 Task: Create a due date automation trigger when advanced on, 2 working days before a card is due add content with a description containing resume at 11:00 AM.
Action: Mouse moved to (900, 248)
Screenshot: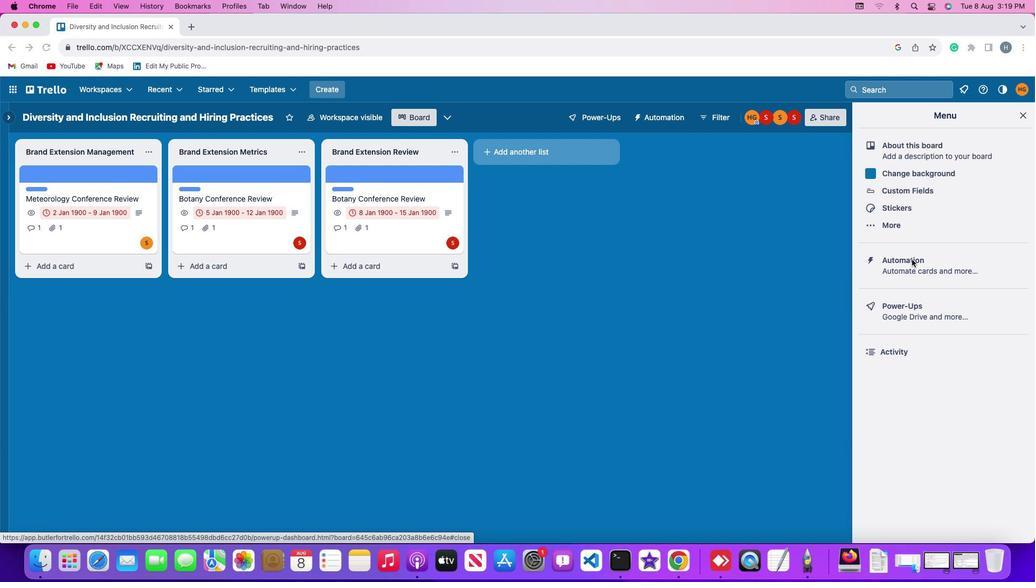 
Action: Mouse pressed left at (900, 248)
Screenshot: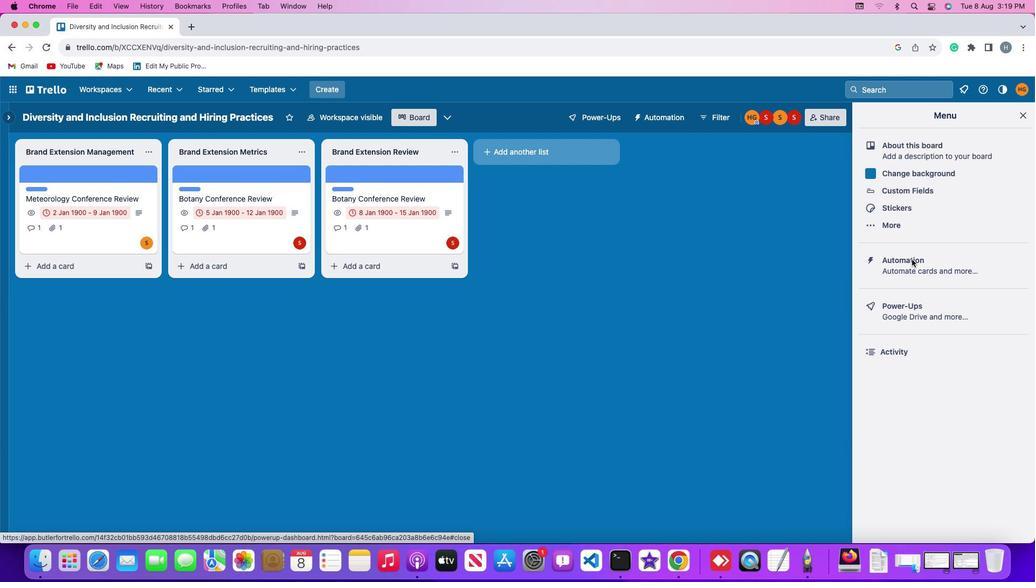 
Action: Mouse pressed left at (900, 248)
Screenshot: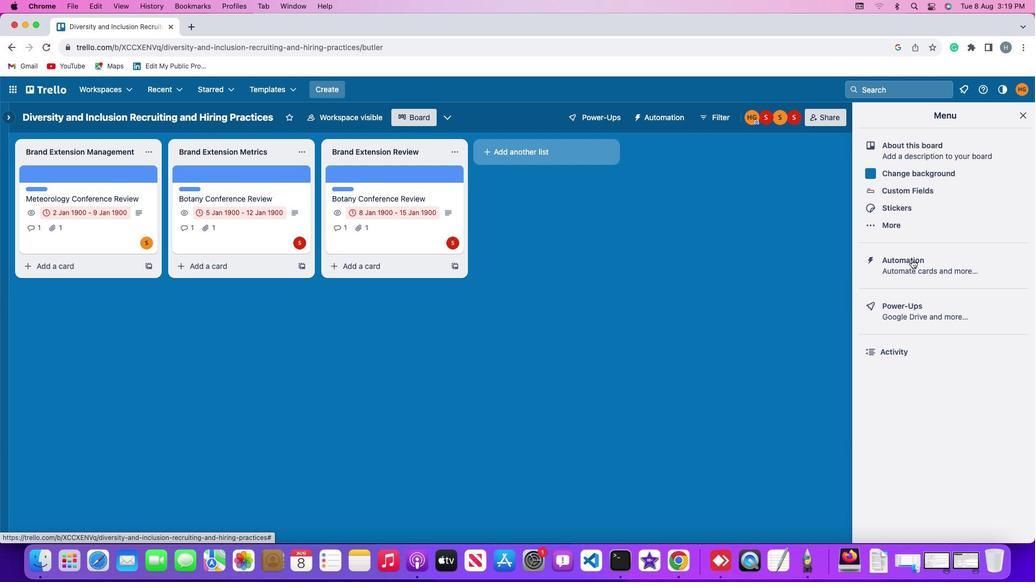 
Action: Mouse moved to (54, 248)
Screenshot: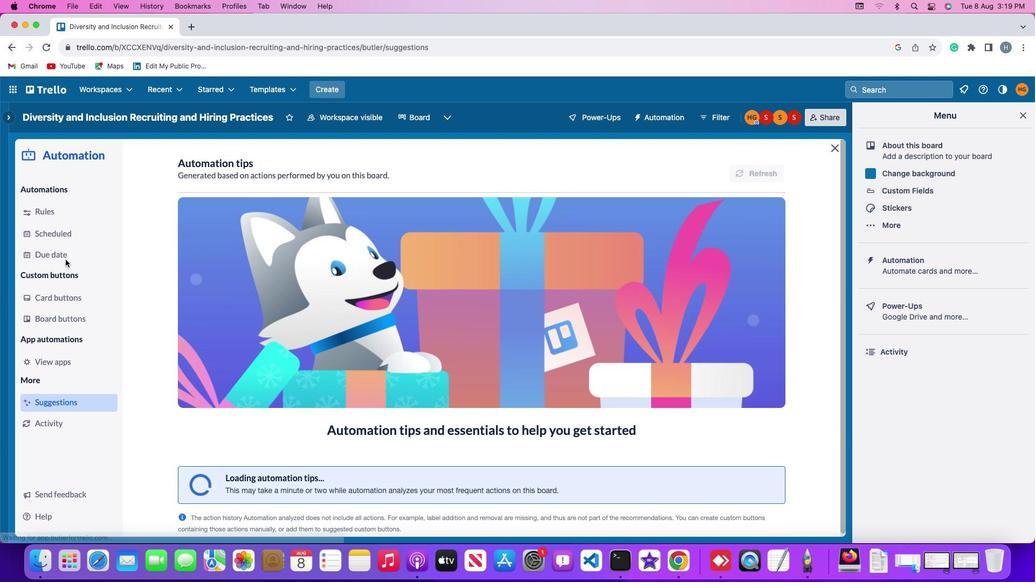 
Action: Mouse pressed left at (54, 248)
Screenshot: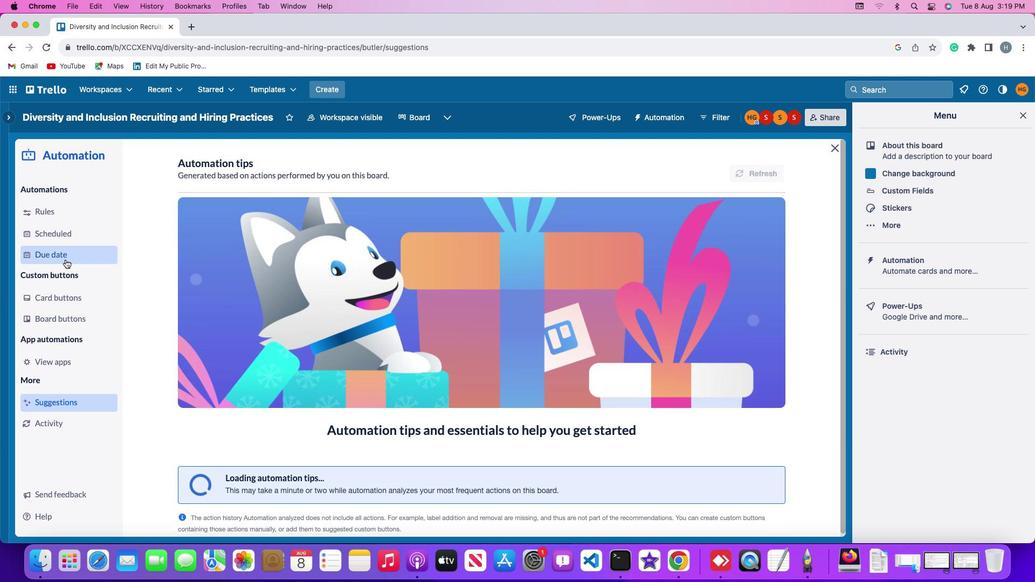 
Action: Mouse moved to (709, 155)
Screenshot: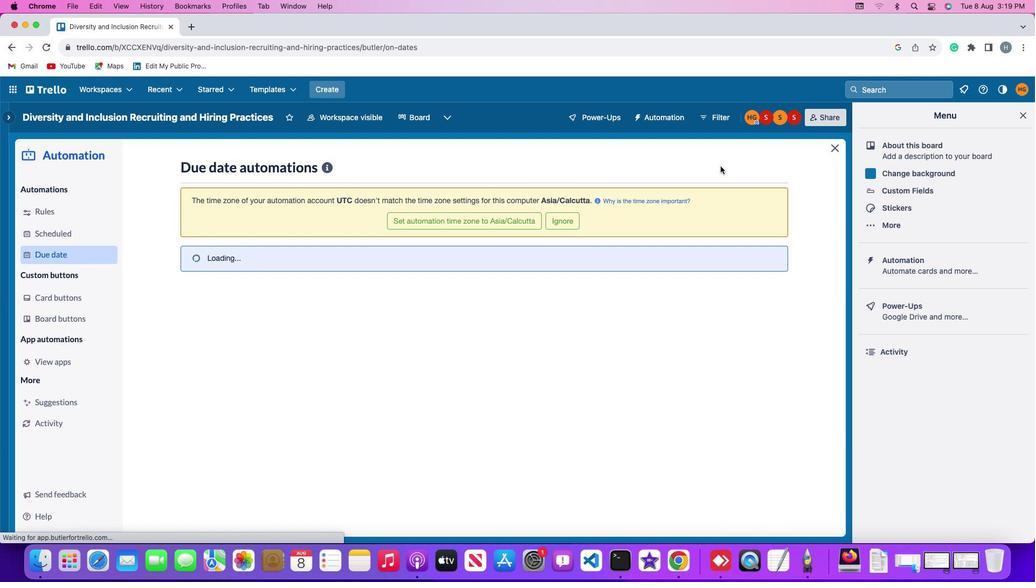 
Action: Mouse pressed left at (709, 155)
Screenshot: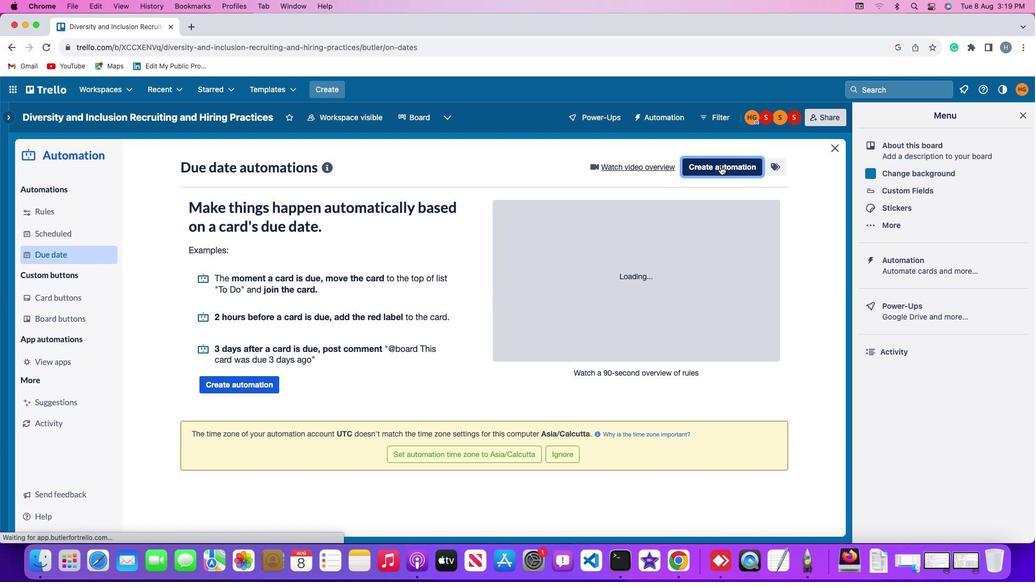 
Action: Mouse moved to (238, 256)
Screenshot: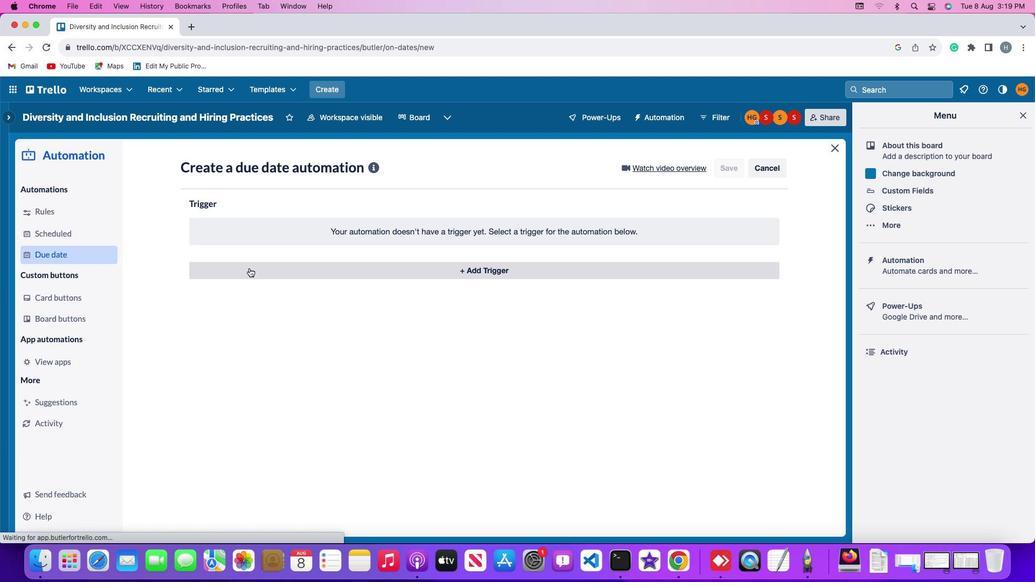 
Action: Mouse pressed left at (238, 256)
Screenshot: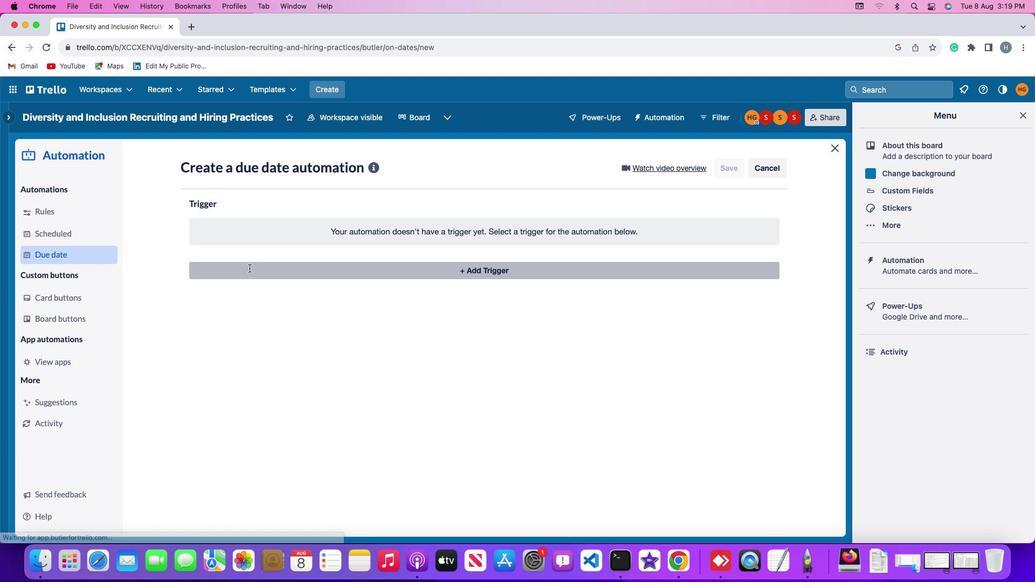 
Action: Mouse moved to (201, 426)
Screenshot: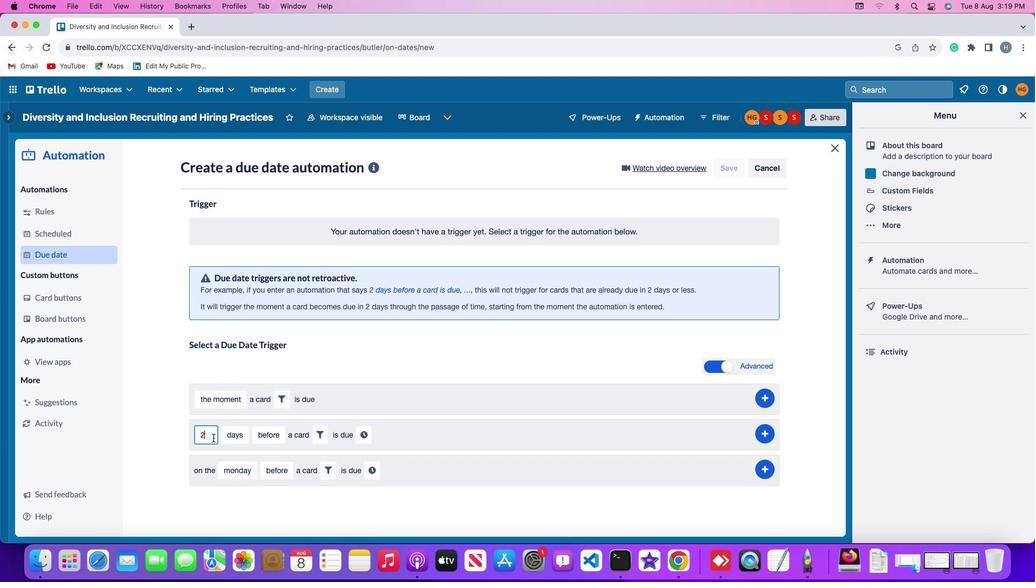 
Action: Mouse pressed left at (201, 426)
Screenshot: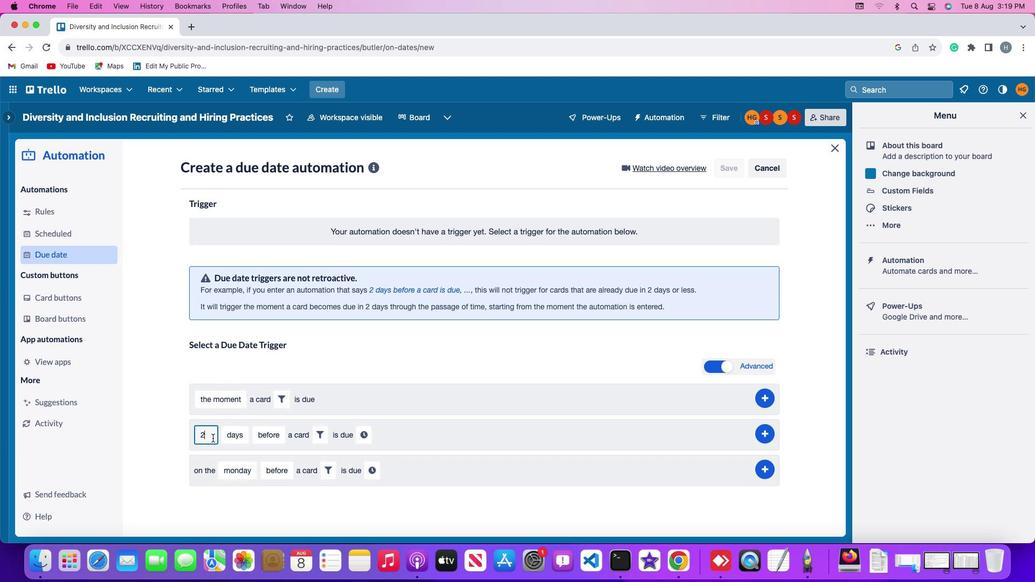 
Action: Mouse moved to (201, 425)
Screenshot: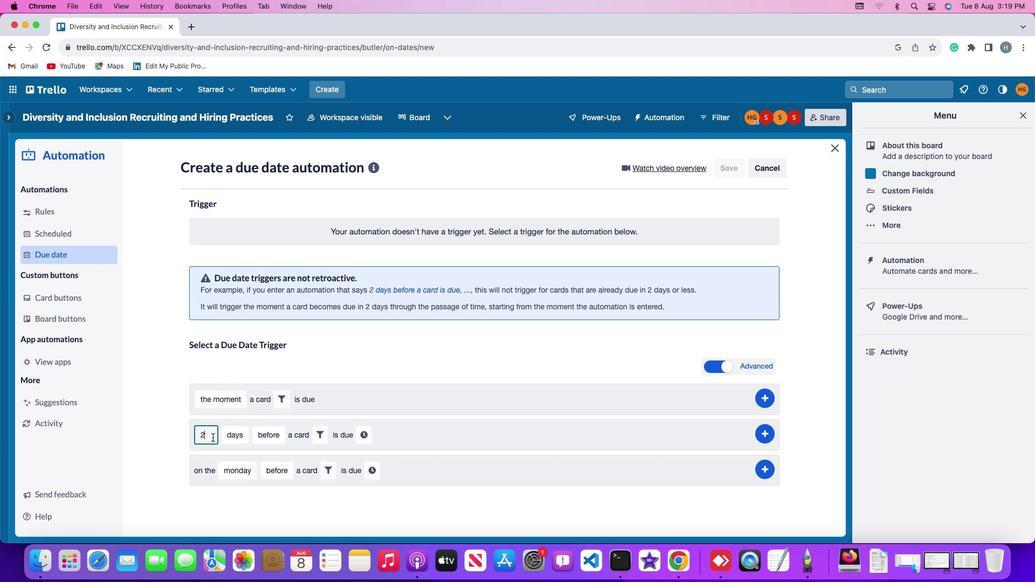 
Action: Key pressed Key.backspace'2'
Screenshot: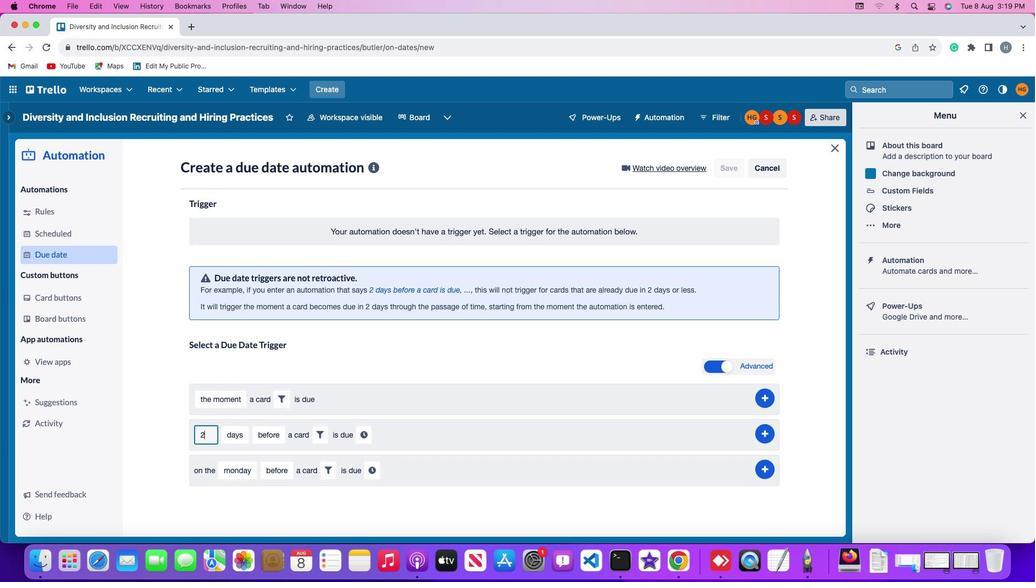 
Action: Mouse moved to (222, 424)
Screenshot: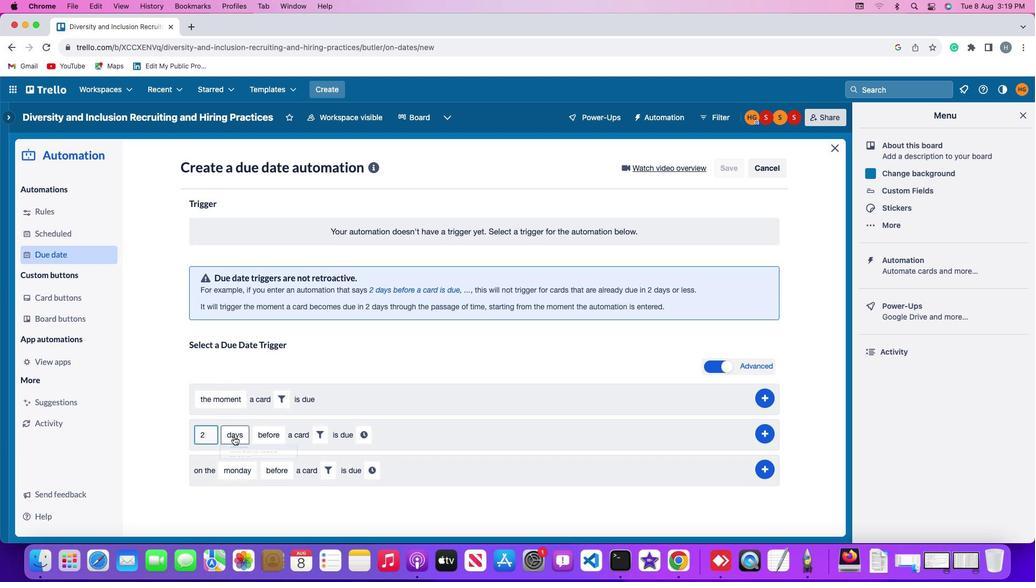 
Action: Mouse pressed left at (222, 424)
Screenshot: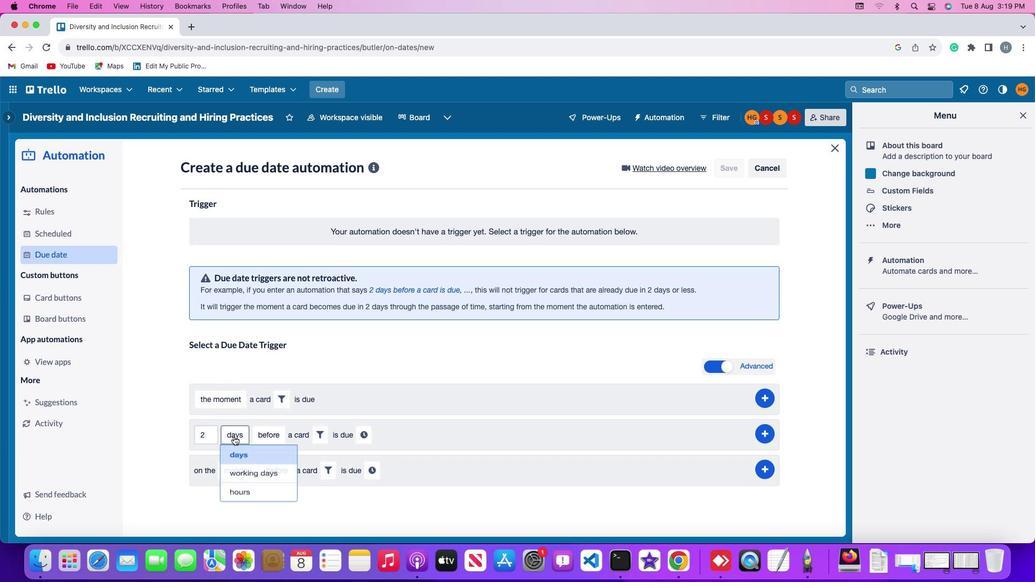 
Action: Mouse moved to (231, 464)
Screenshot: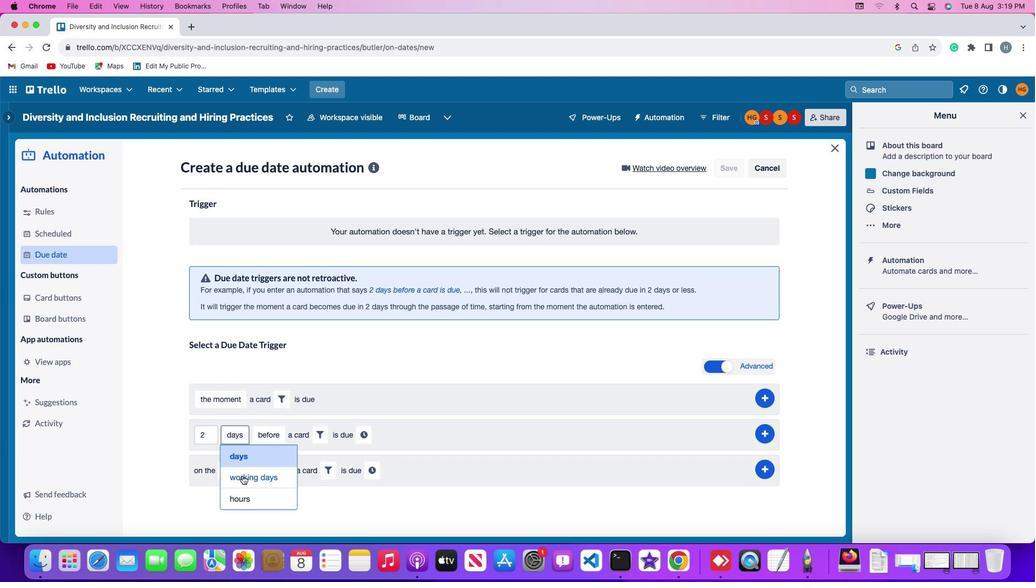 
Action: Mouse pressed left at (231, 464)
Screenshot: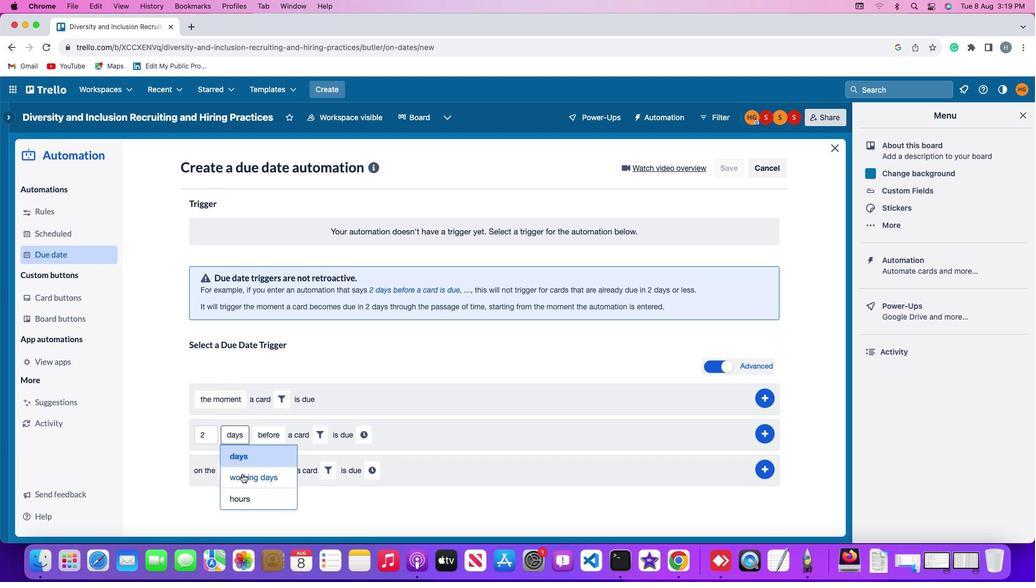 
Action: Mouse moved to (290, 423)
Screenshot: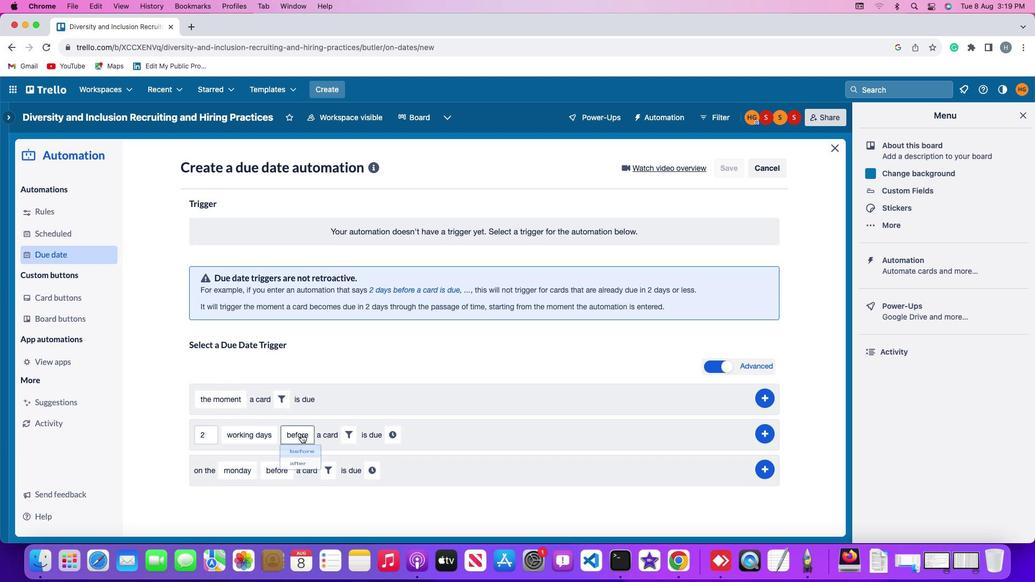
Action: Mouse pressed left at (290, 423)
Screenshot: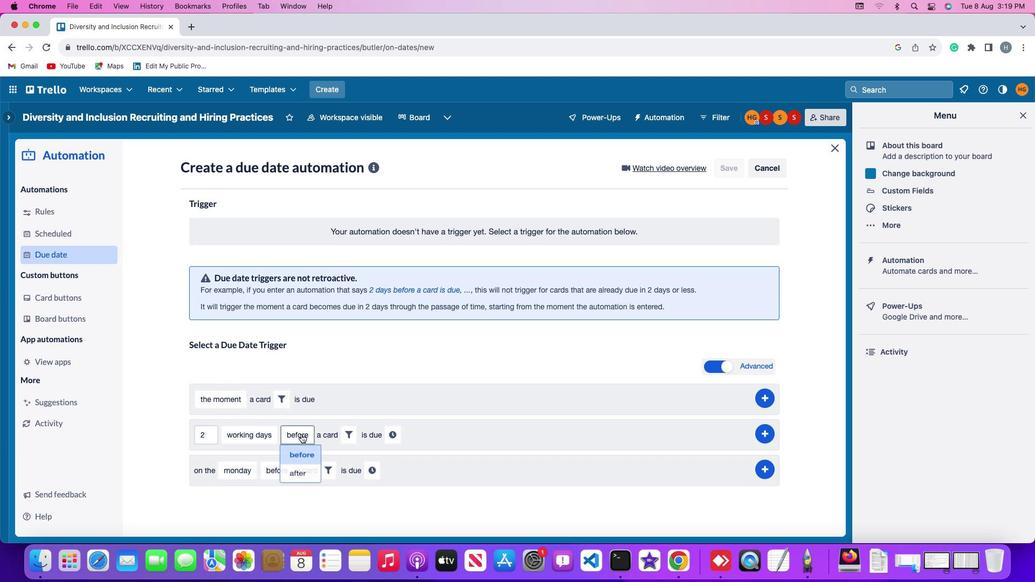 
Action: Mouse moved to (285, 445)
Screenshot: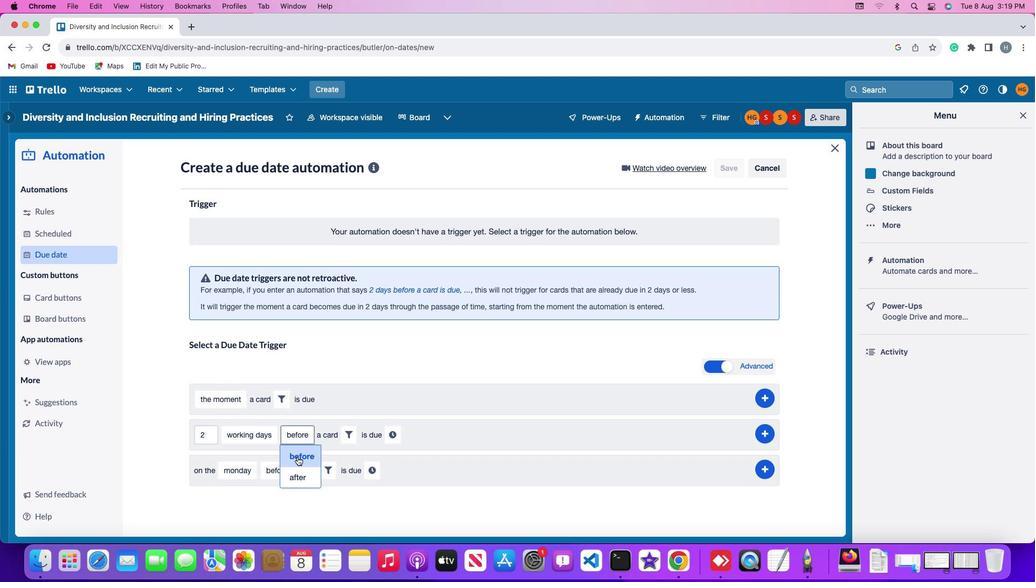 
Action: Mouse pressed left at (285, 445)
Screenshot: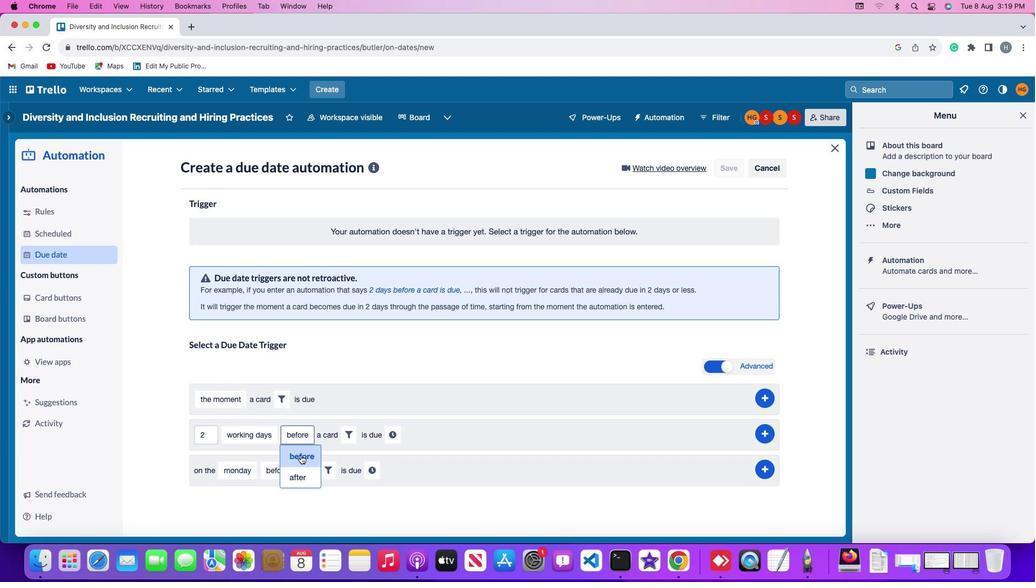 
Action: Mouse moved to (342, 425)
Screenshot: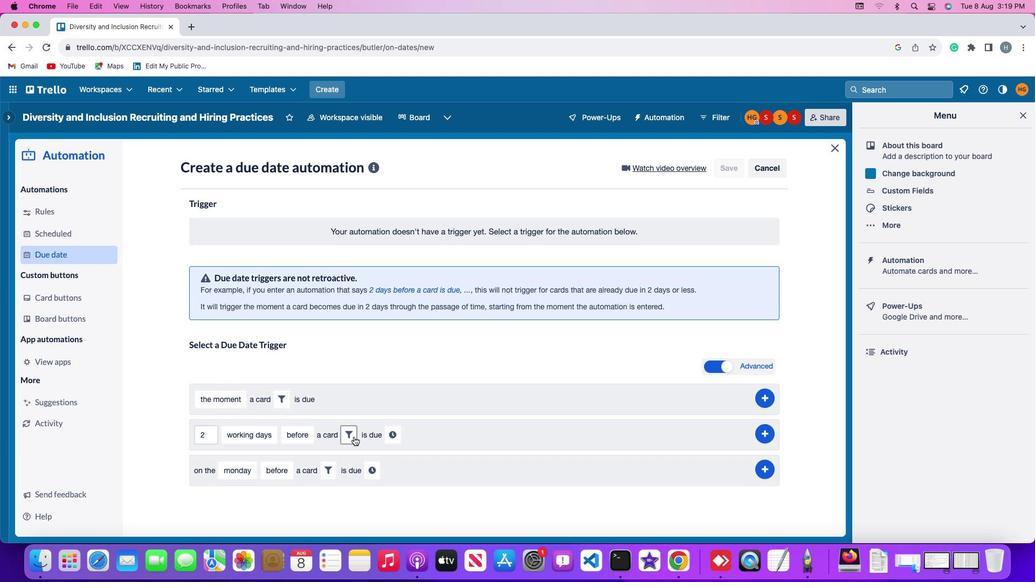 
Action: Mouse pressed left at (342, 425)
Screenshot: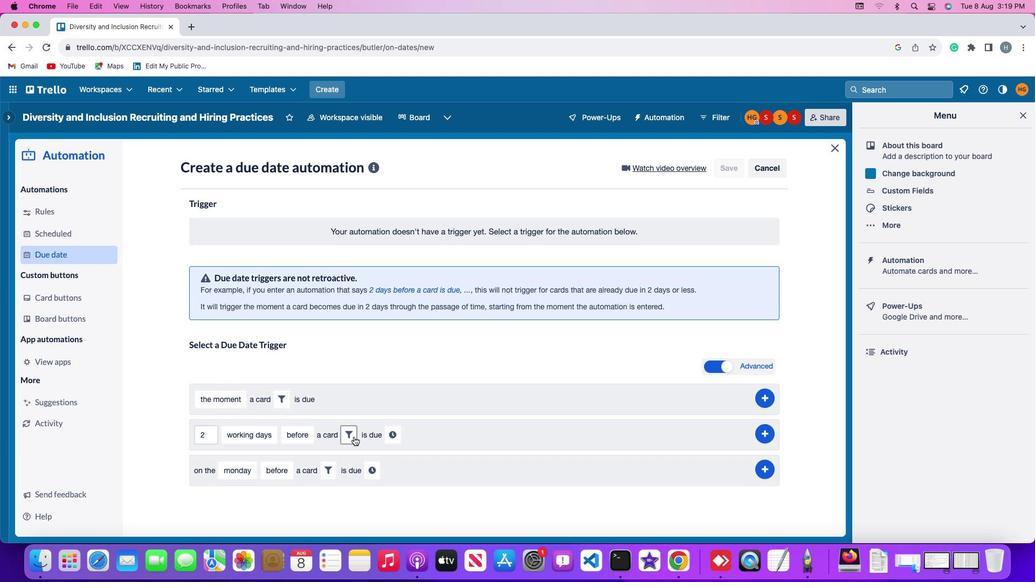 
Action: Mouse moved to (477, 456)
Screenshot: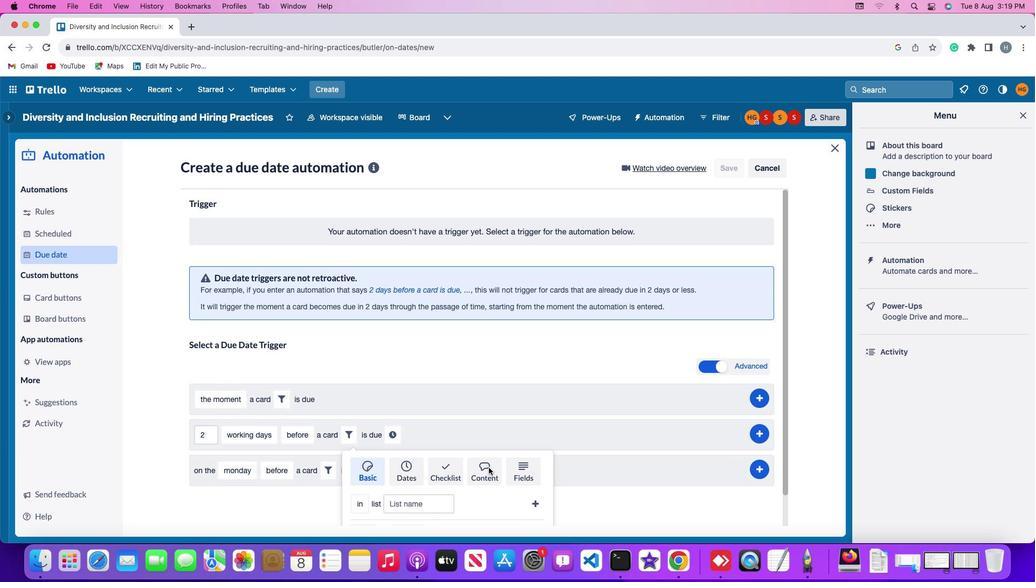 
Action: Mouse pressed left at (477, 456)
Screenshot: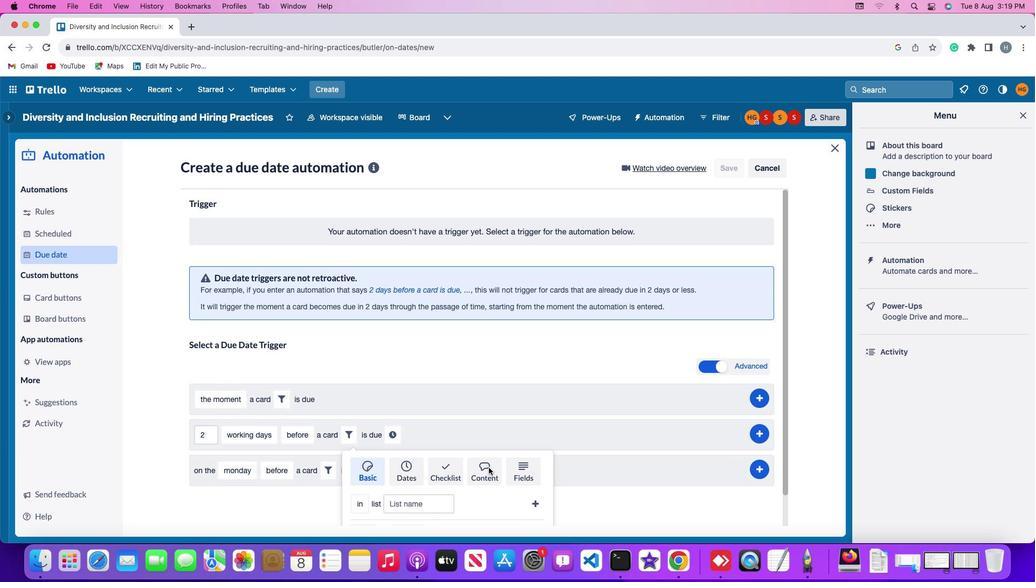 
Action: Mouse moved to (378, 491)
Screenshot: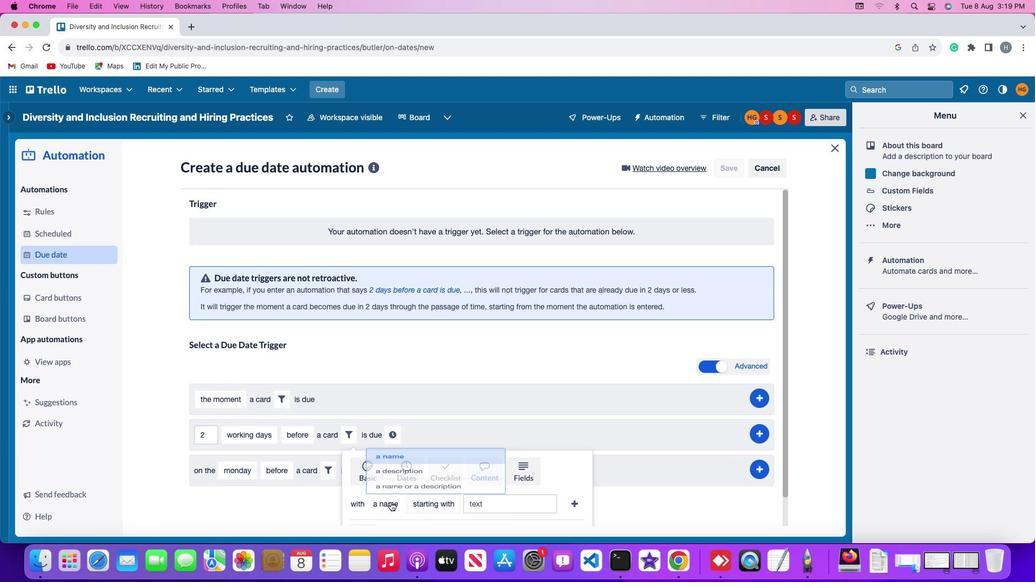 
Action: Mouse pressed left at (378, 491)
Screenshot: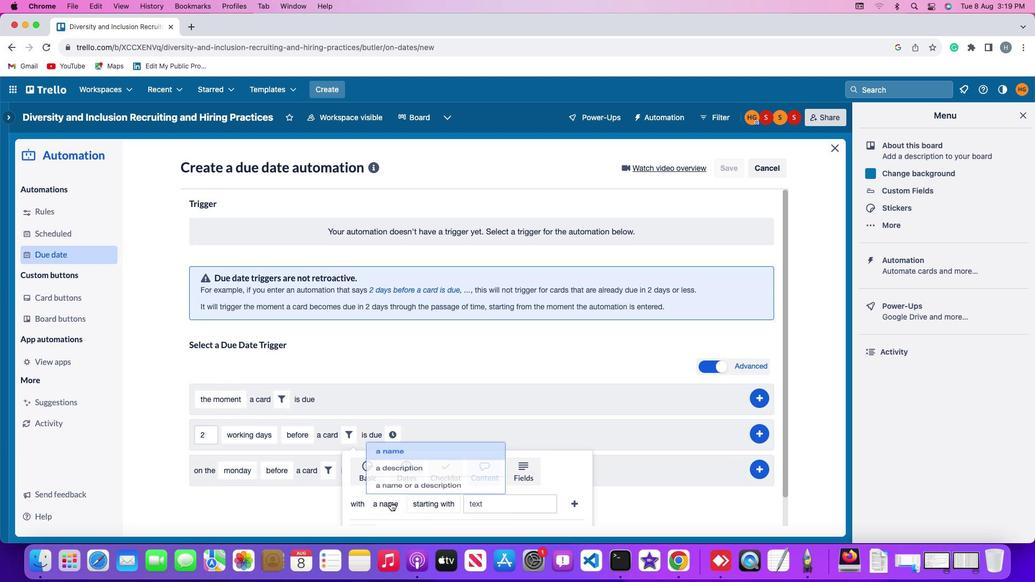 
Action: Mouse moved to (377, 453)
Screenshot: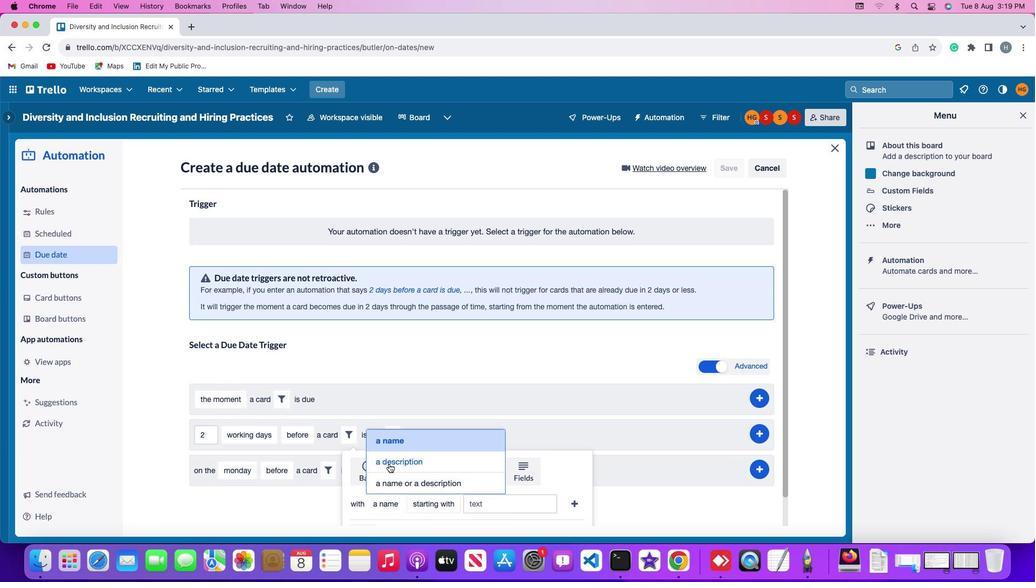 
Action: Mouse pressed left at (377, 453)
Screenshot: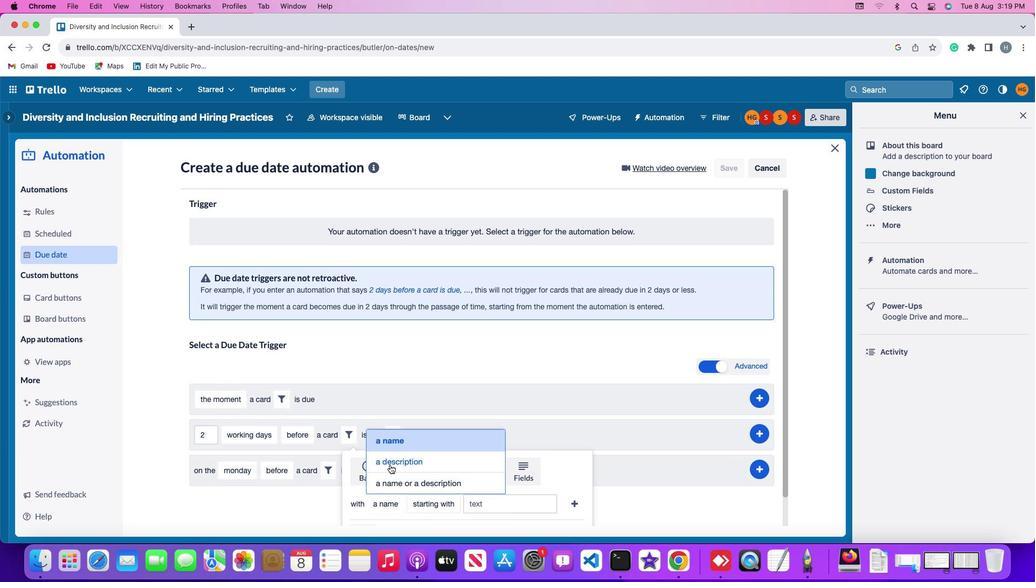 
Action: Mouse moved to (419, 494)
Screenshot: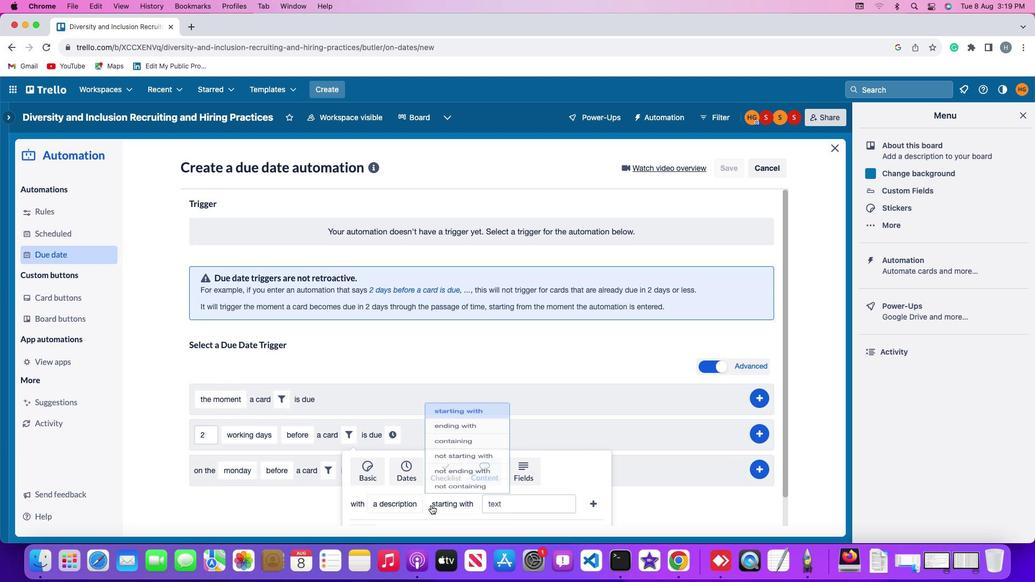 
Action: Mouse pressed left at (419, 494)
Screenshot: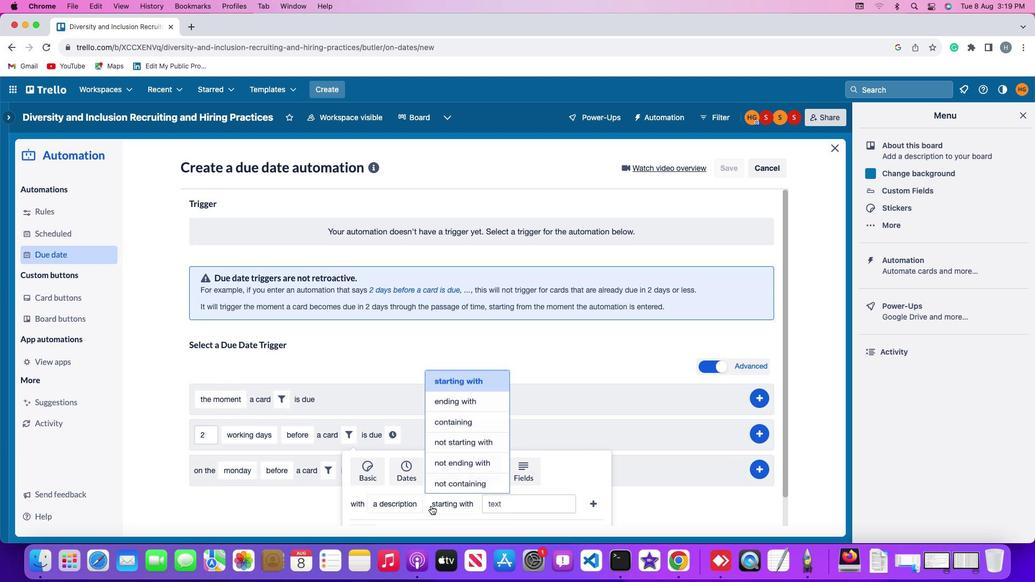 
Action: Mouse moved to (456, 413)
Screenshot: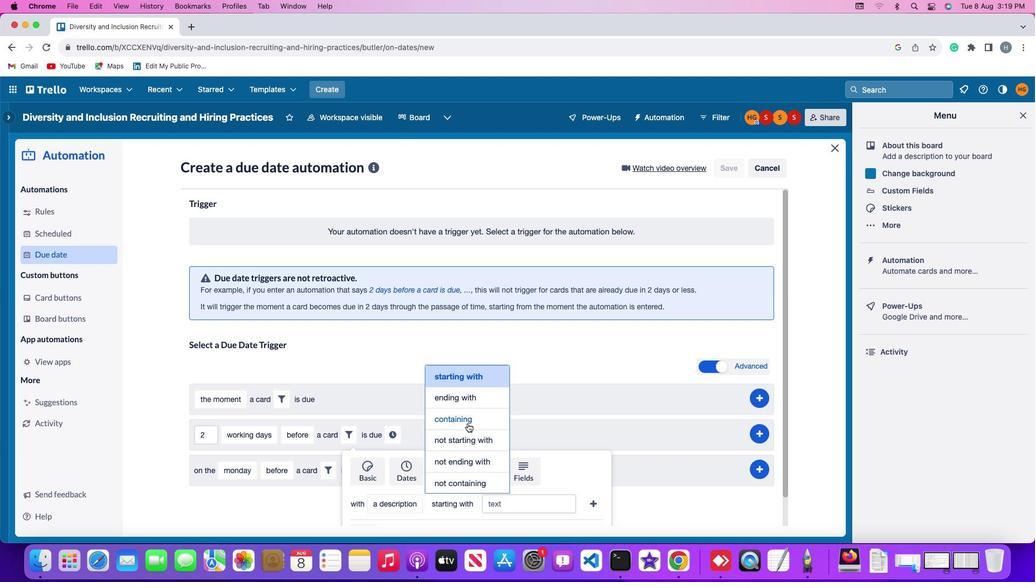 
Action: Mouse pressed left at (456, 413)
Screenshot: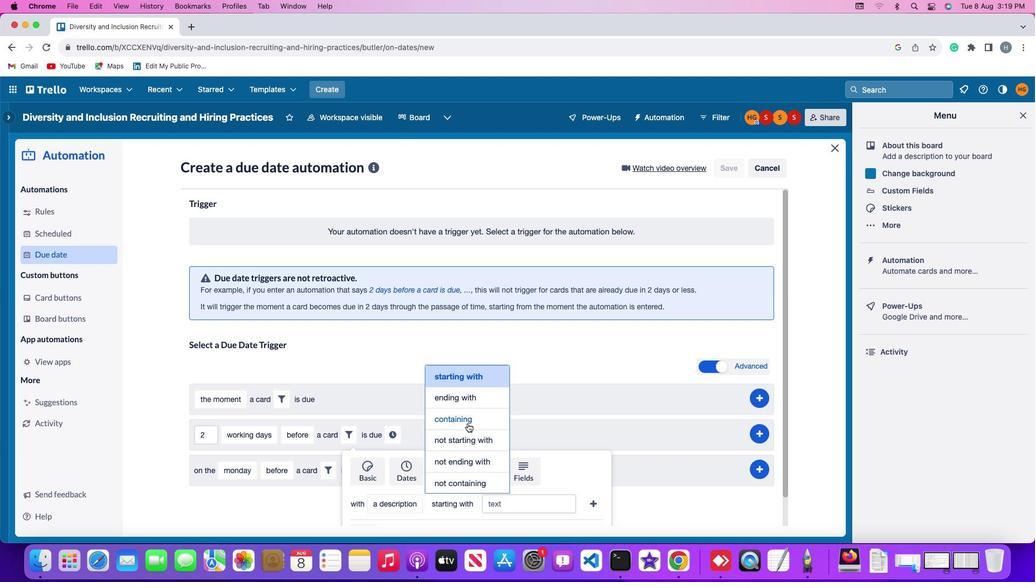 
Action: Mouse moved to (498, 494)
Screenshot: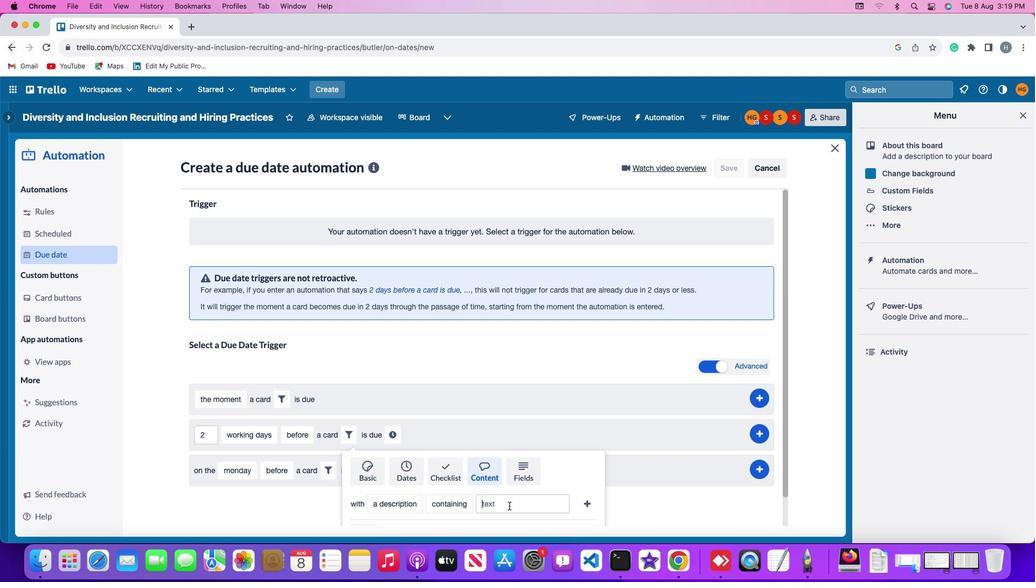 
Action: Mouse pressed left at (498, 494)
Screenshot: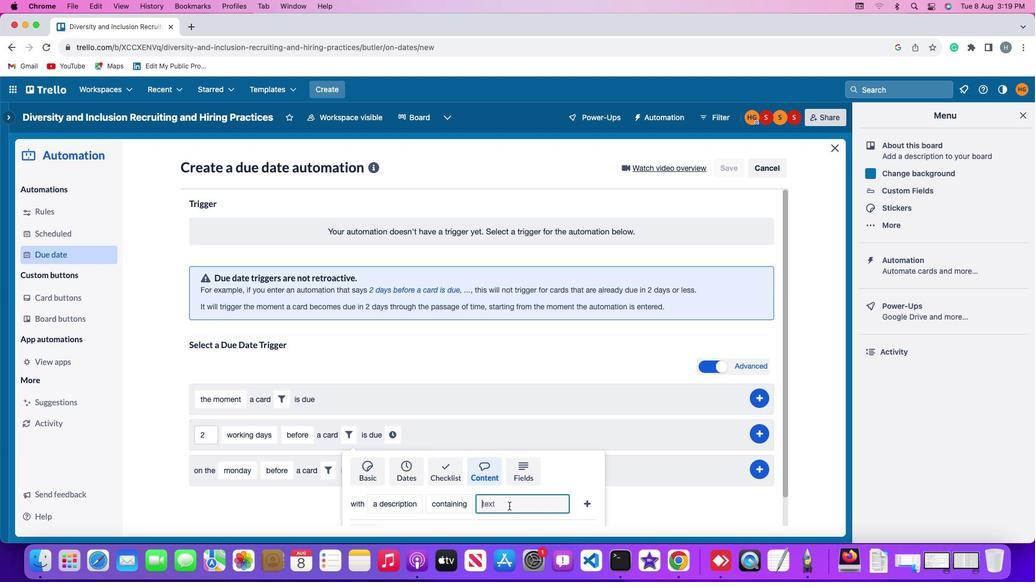 
Action: Mouse moved to (498, 494)
Screenshot: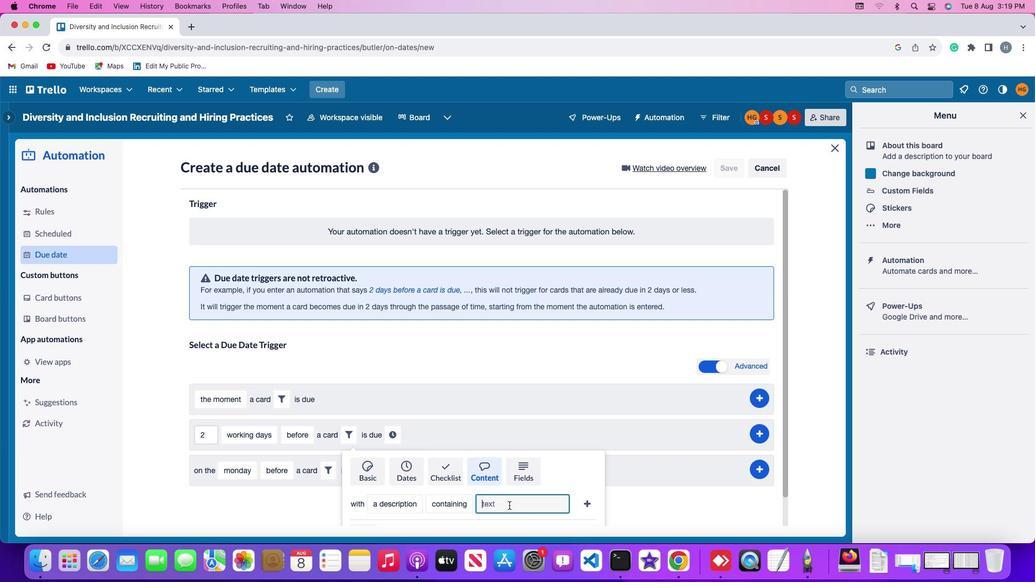 
Action: Key pressed 'r''e''s''u''m''e'
Screenshot: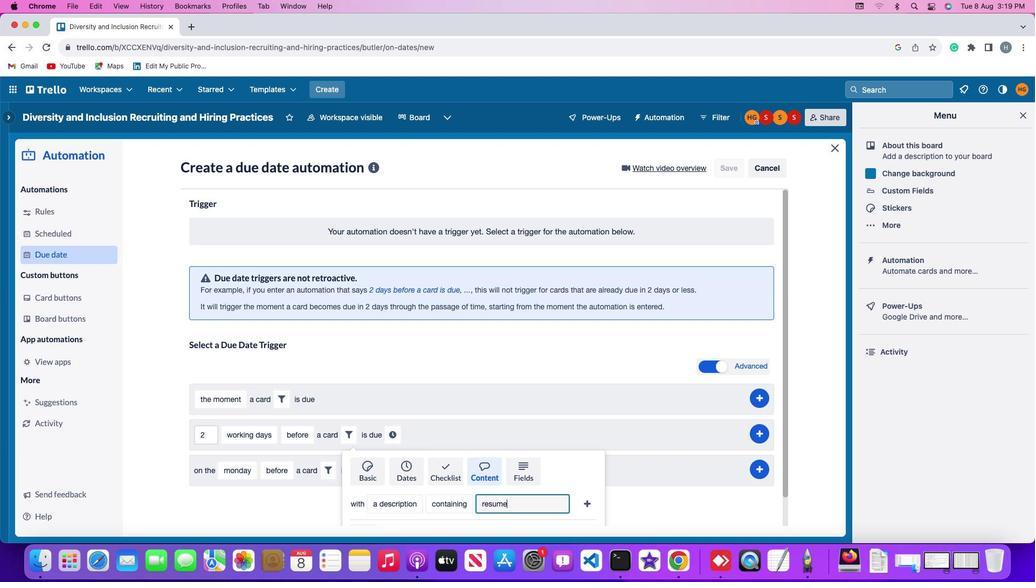 
Action: Mouse moved to (573, 491)
Screenshot: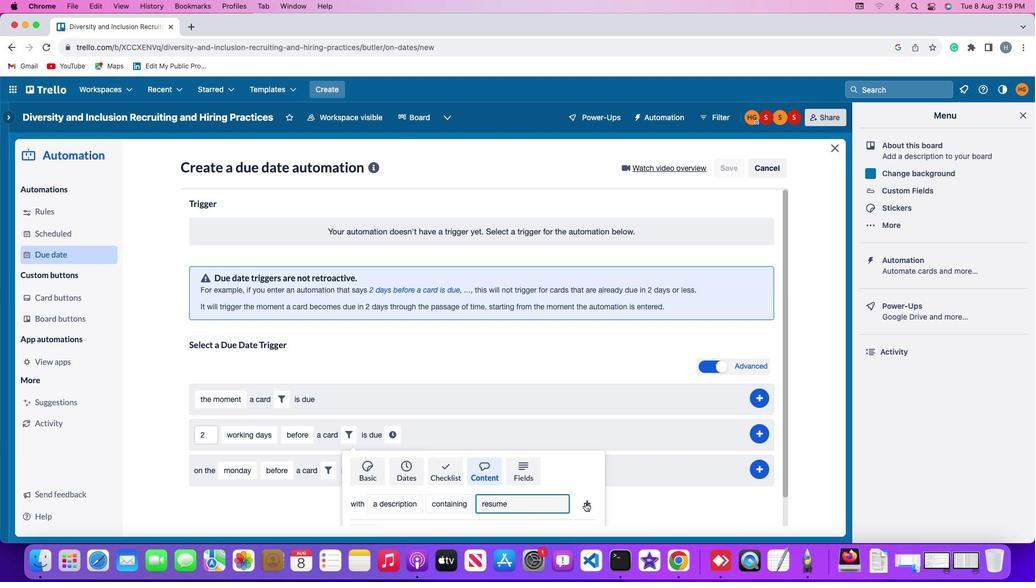 
Action: Mouse pressed left at (573, 491)
Screenshot: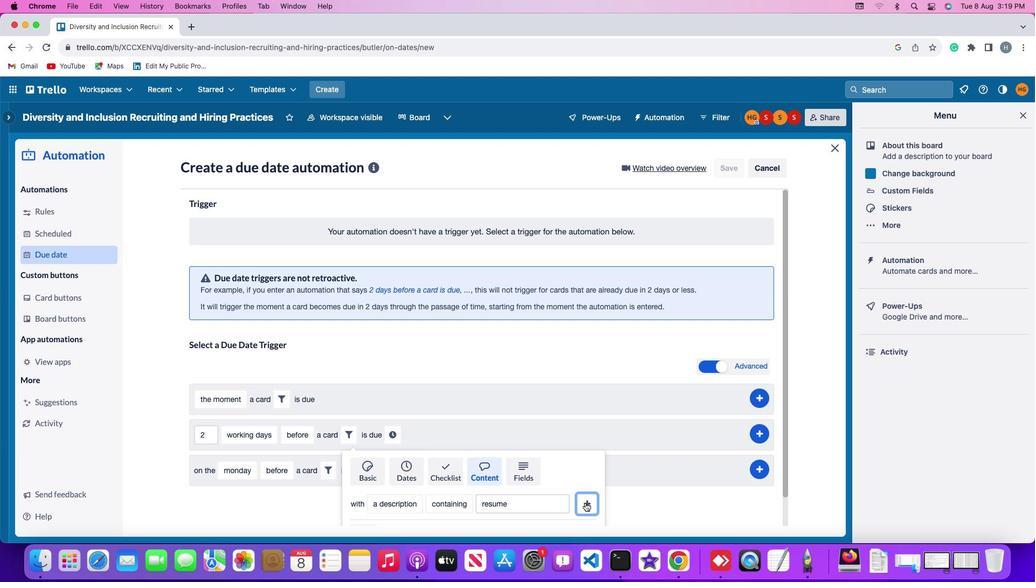 
Action: Mouse moved to (541, 424)
Screenshot: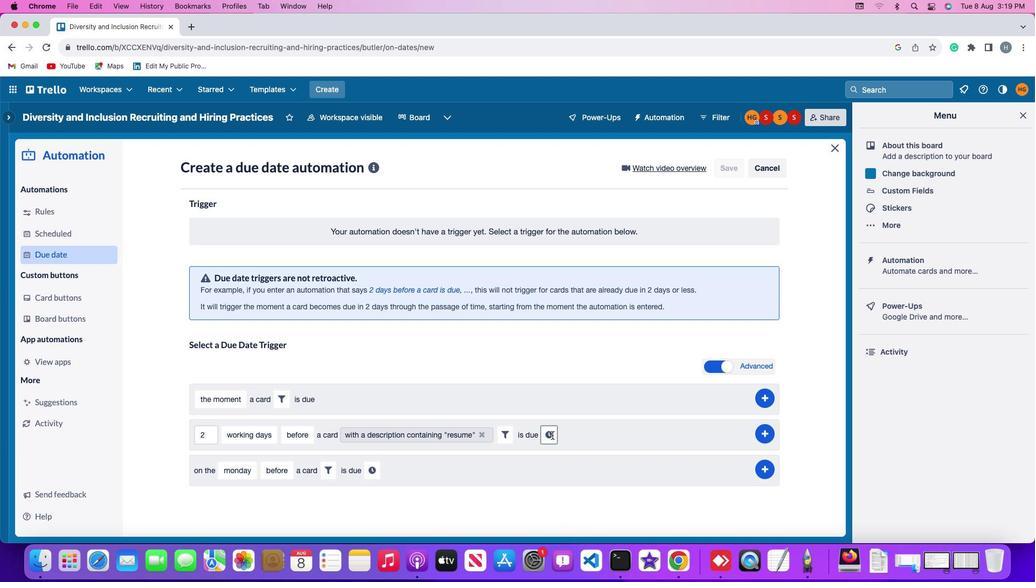 
Action: Mouse pressed left at (541, 424)
Screenshot: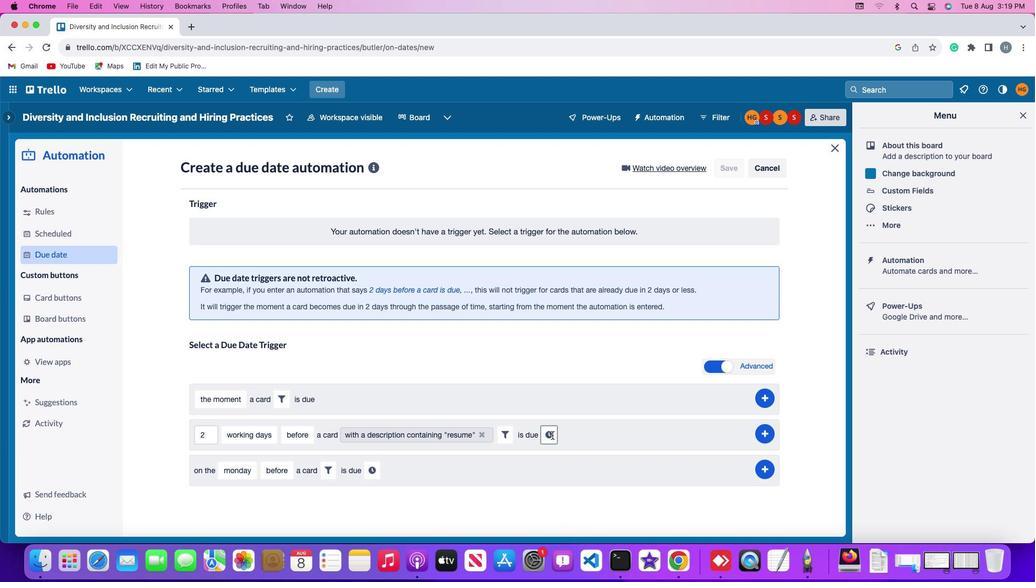 
Action: Mouse moved to (562, 428)
Screenshot: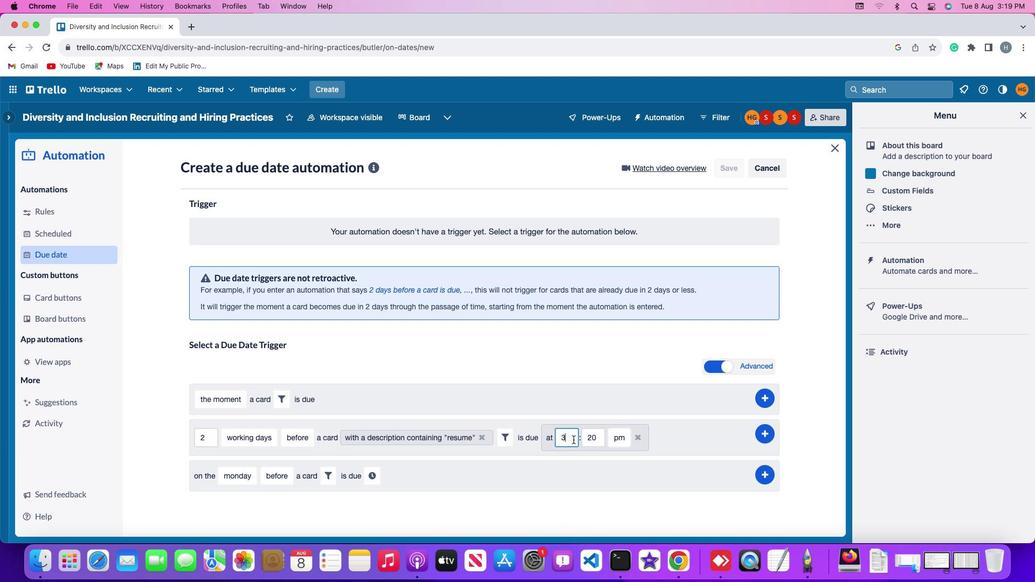 
Action: Mouse pressed left at (562, 428)
Screenshot: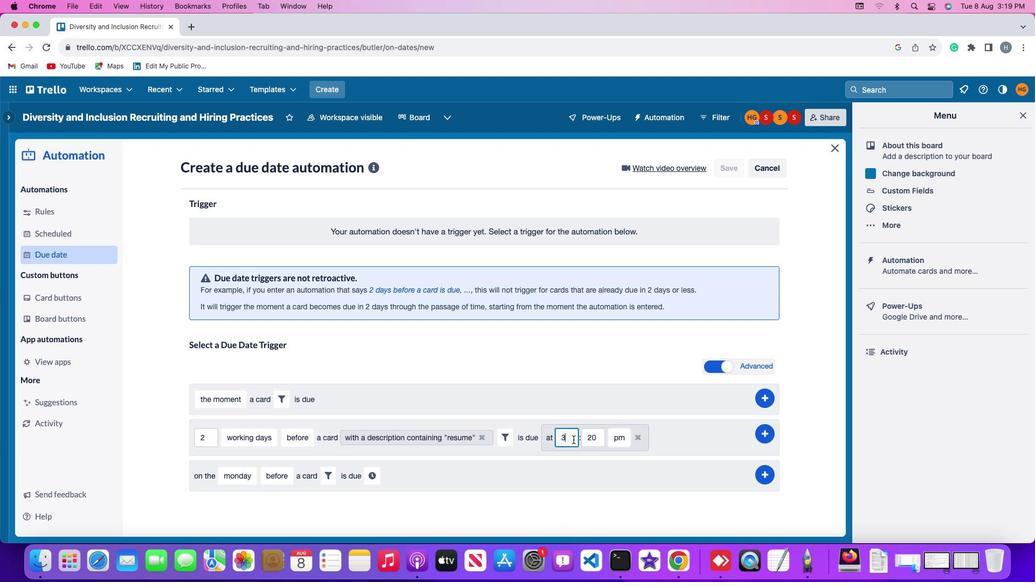 
Action: Mouse moved to (562, 428)
Screenshot: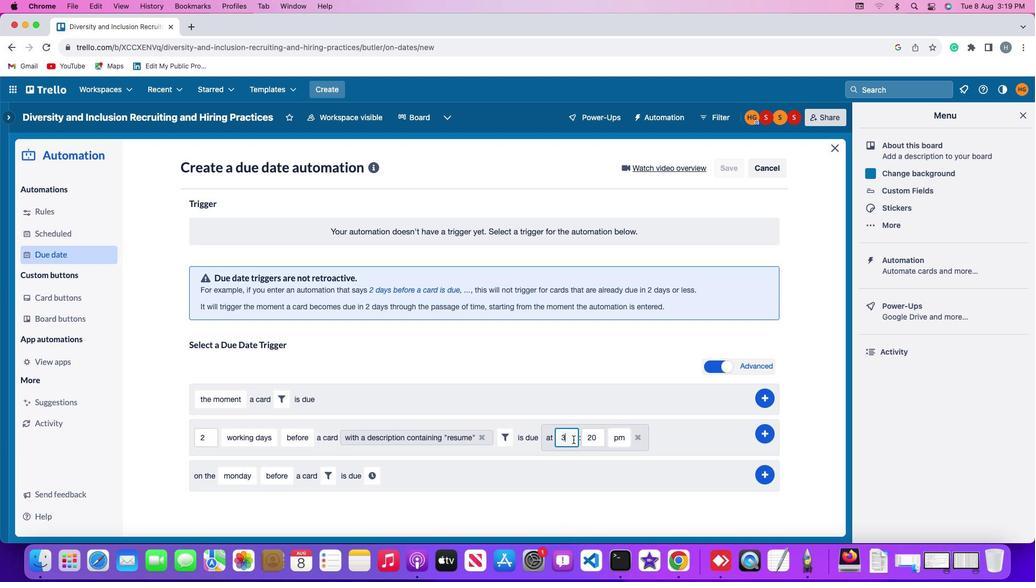 
Action: Key pressed Key.backspace'1''1'
Screenshot: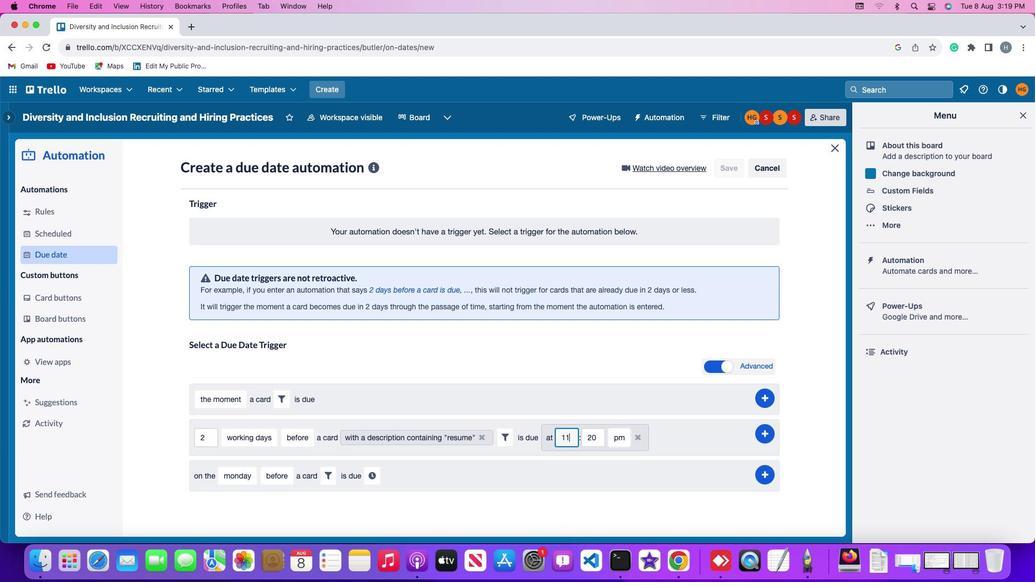 
Action: Mouse moved to (587, 425)
Screenshot: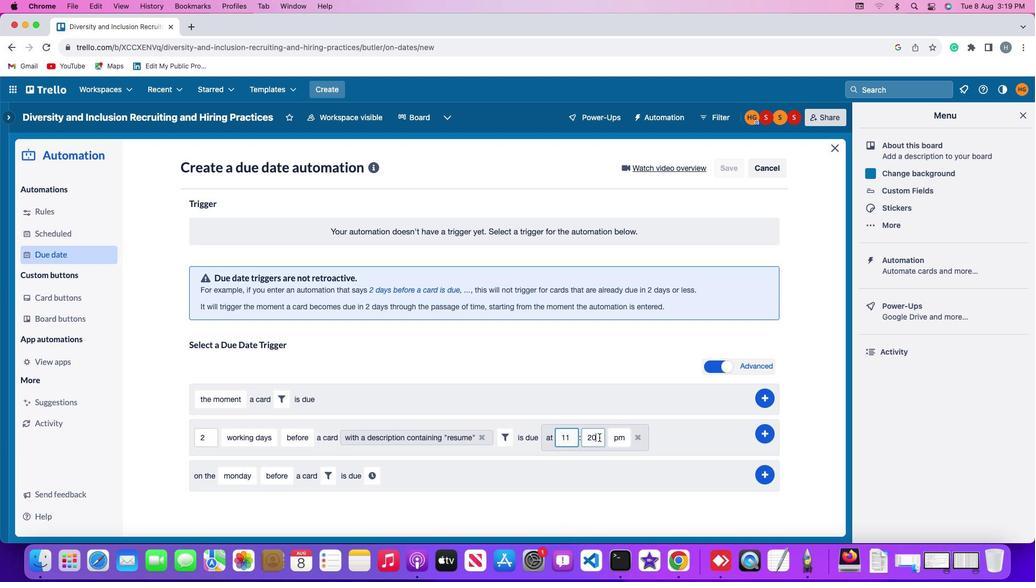 
Action: Mouse pressed left at (587, 425)
Screenshot: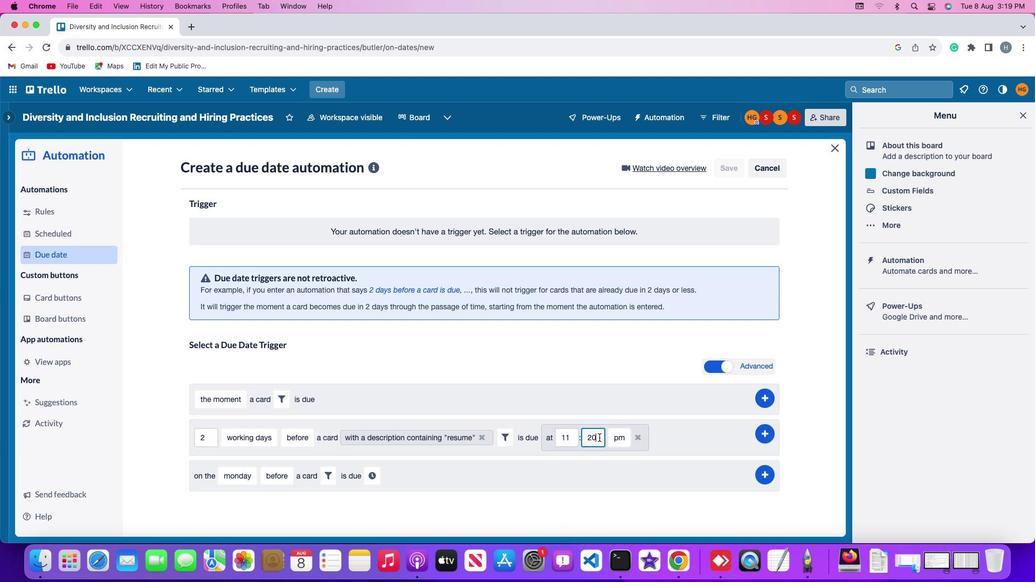 
Action: Key pressed Key.backspaceKey.backspace'0''0'
Screenshot: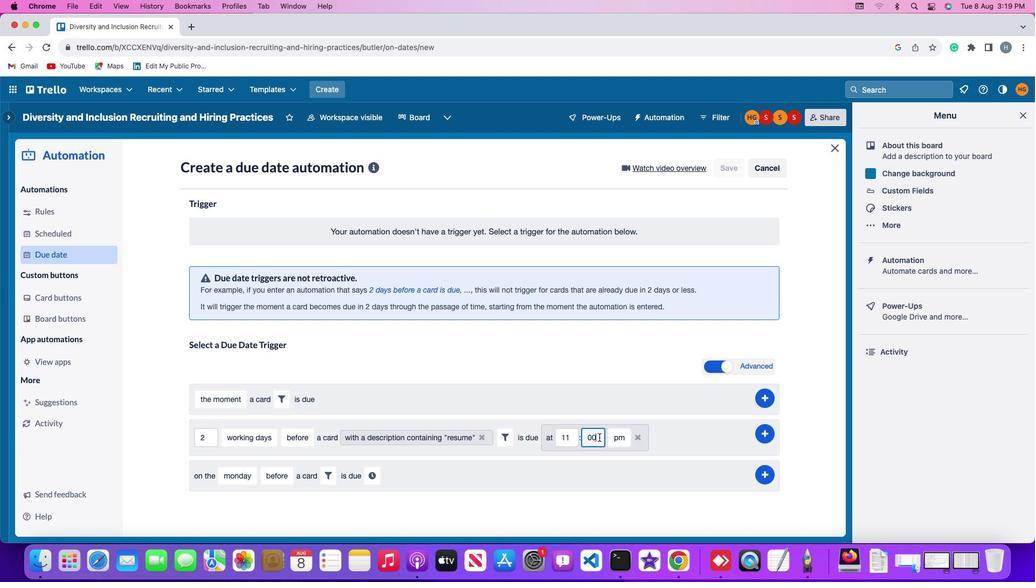 
Action: Mouse moved to (611, 425)
Screenshot: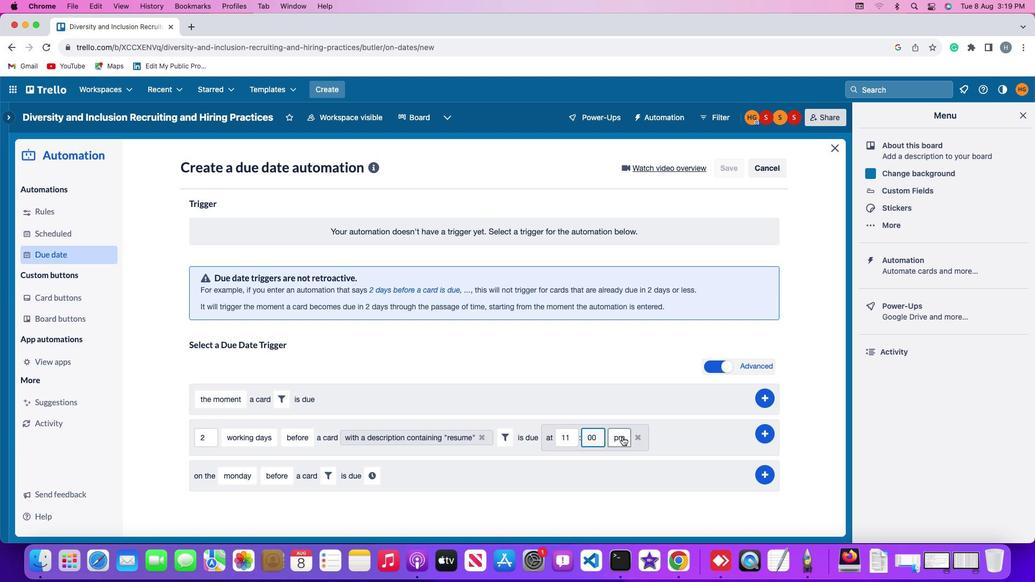 
Action: Mouse pressed left at (611, 425)
Screenshot: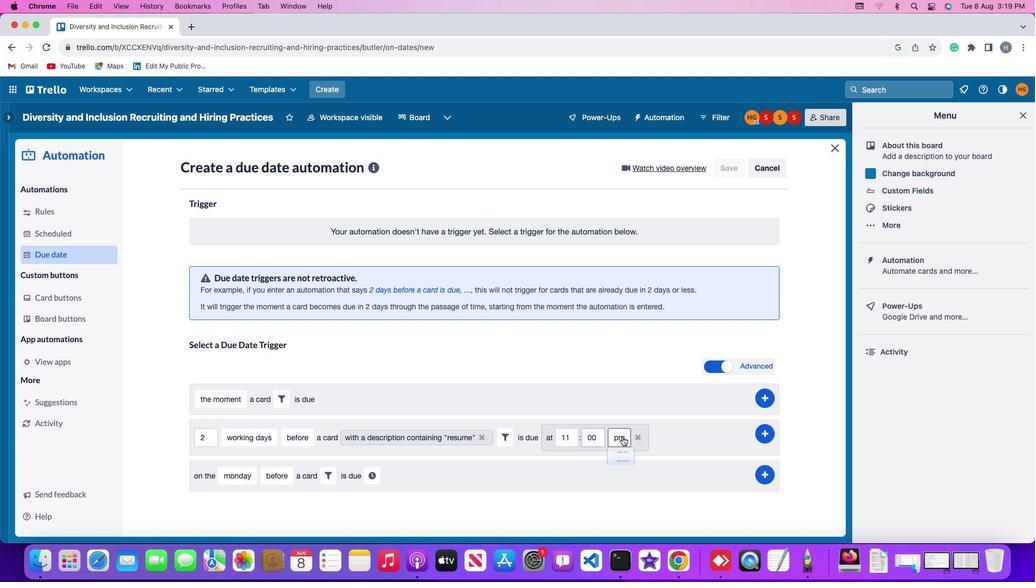 
Action: Mouse moved to (618, 445)
Screenshot: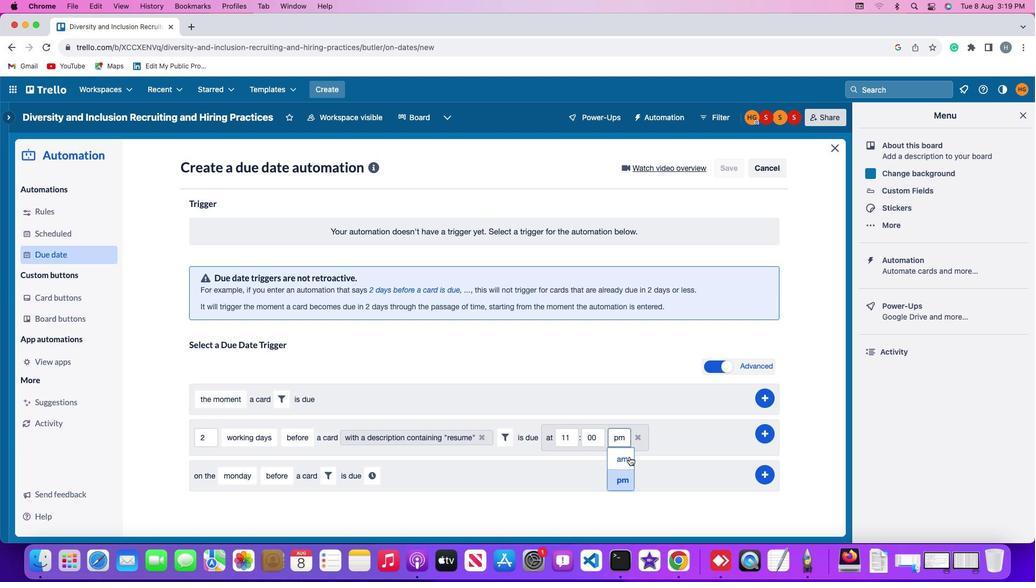 
Action: Mouse pressed left at (618, 445)
Screenshot: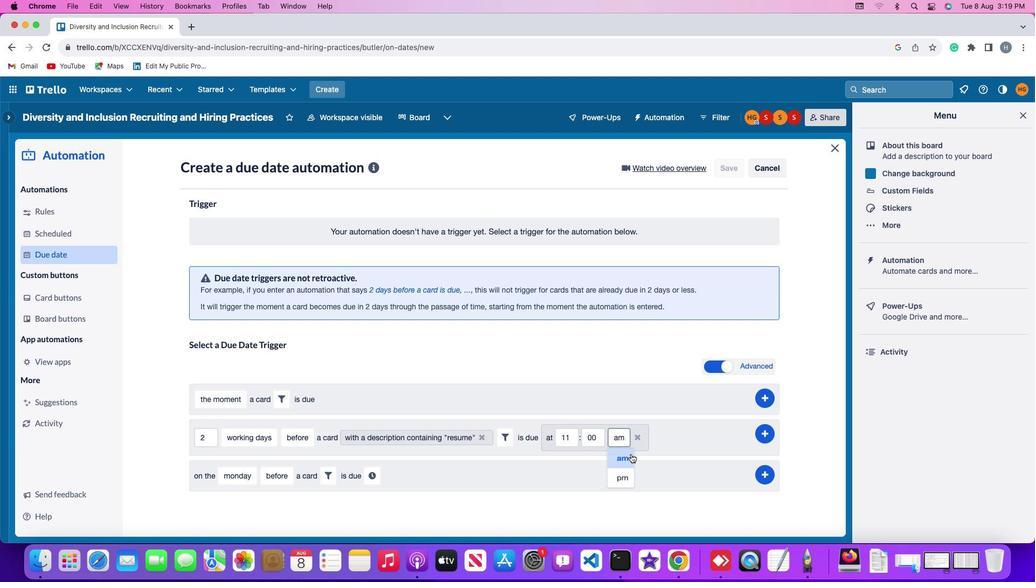 
Action: Mouse moved to (756, 423)
Screenshot: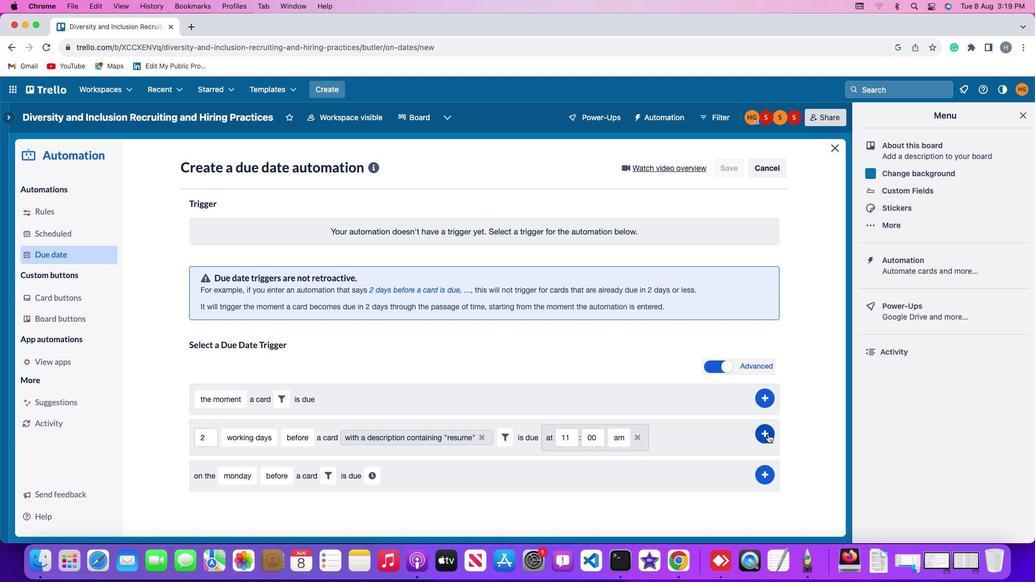 
Action: Mouse pressed left at (756, 423)
Screenshot: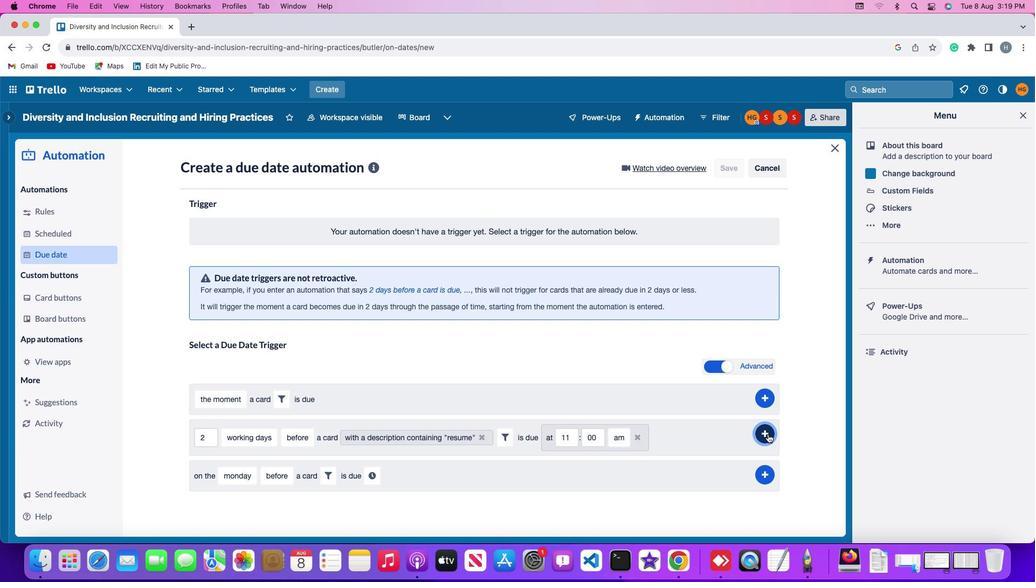 
Action: Mouse moved to (796, 328)
Screenshot: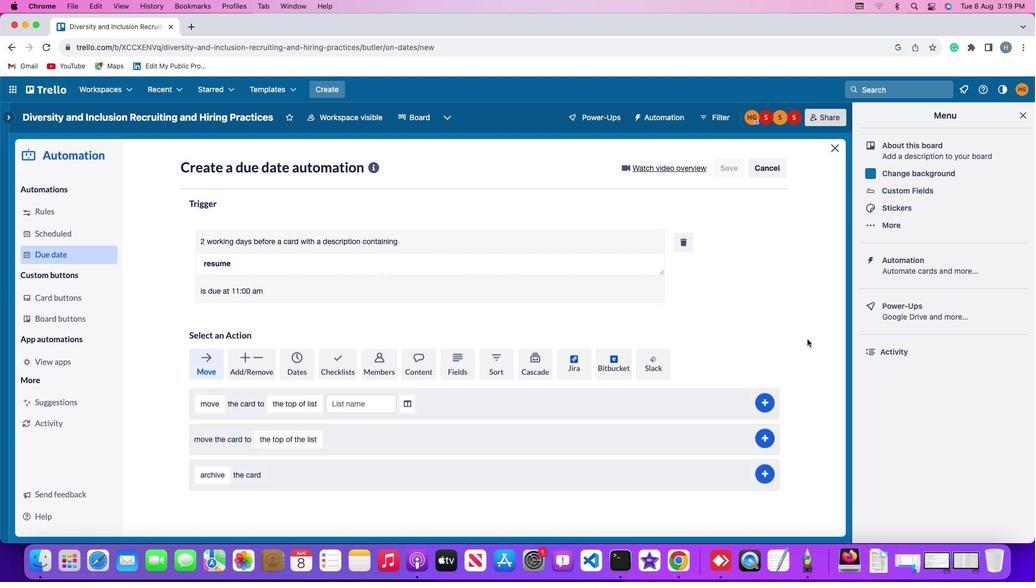 
